 Task: Select a due date automation when advanced on,2 days after a card is due add dates starting this week at 11:00 AM.
Action: Mouse moved to (1213, 98)
Screenshot: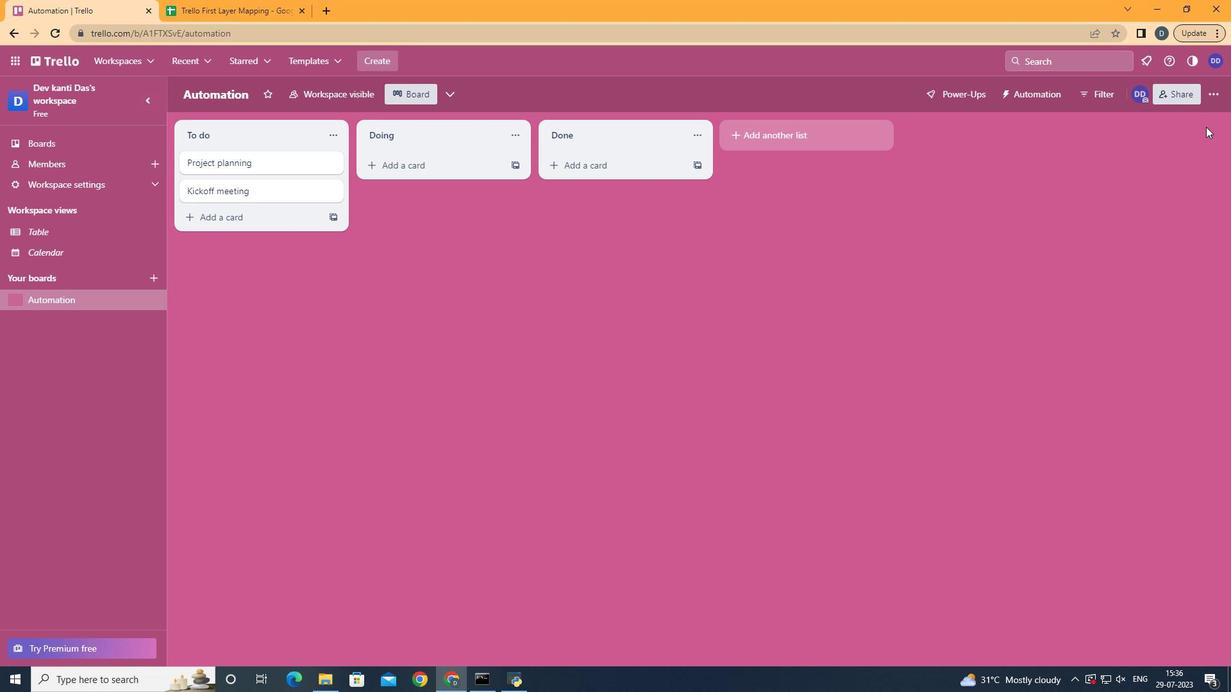 
Action: Mouse pressed left at (1213, 98)
Screenshot: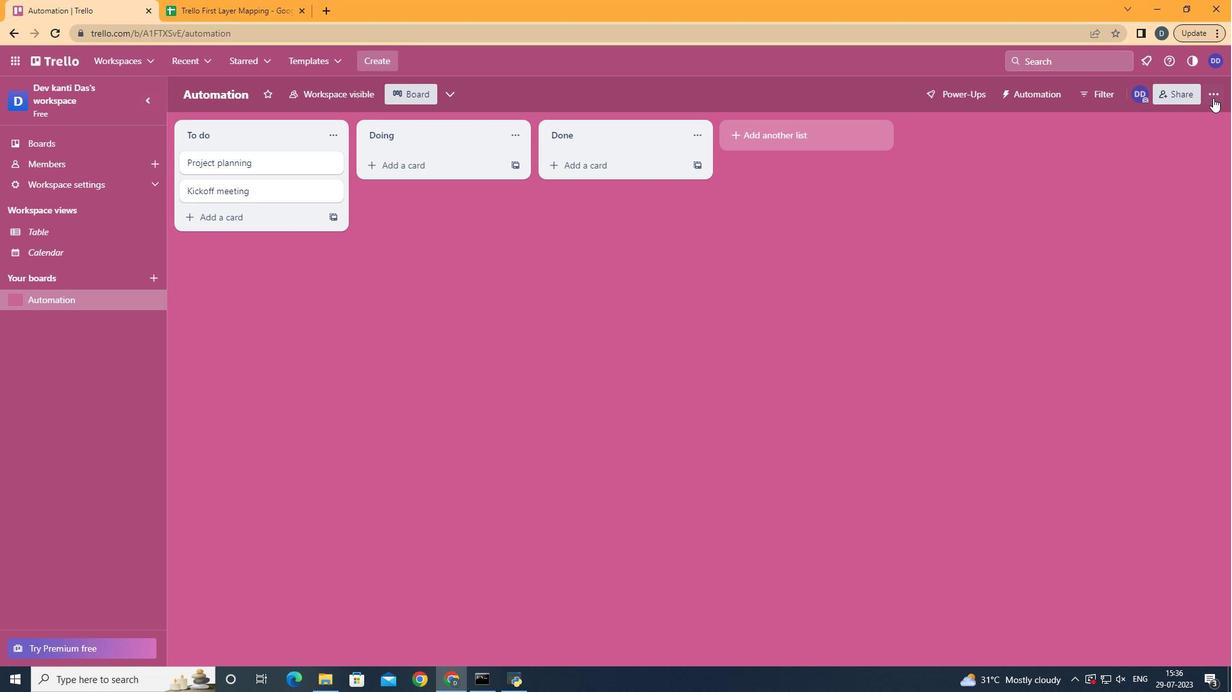 
Action: Mouse moved to (1134, 271)
Screenshot: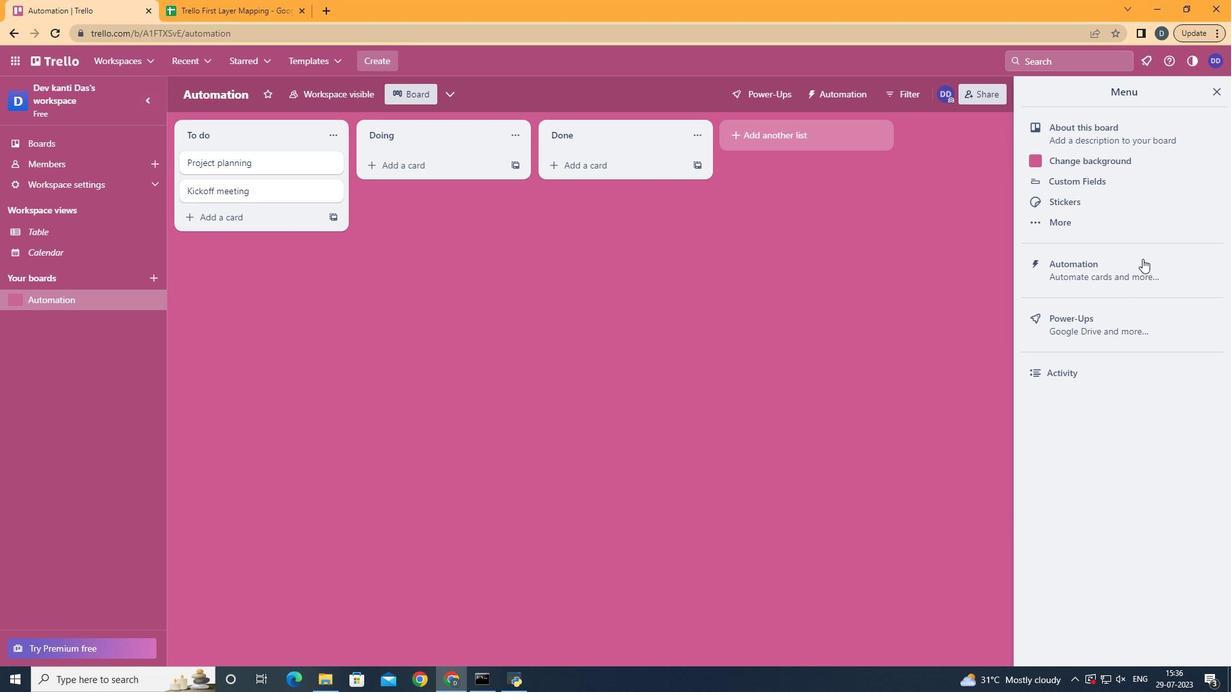 
Action: Mouse pressed left at (1134, 271)
Screenshot: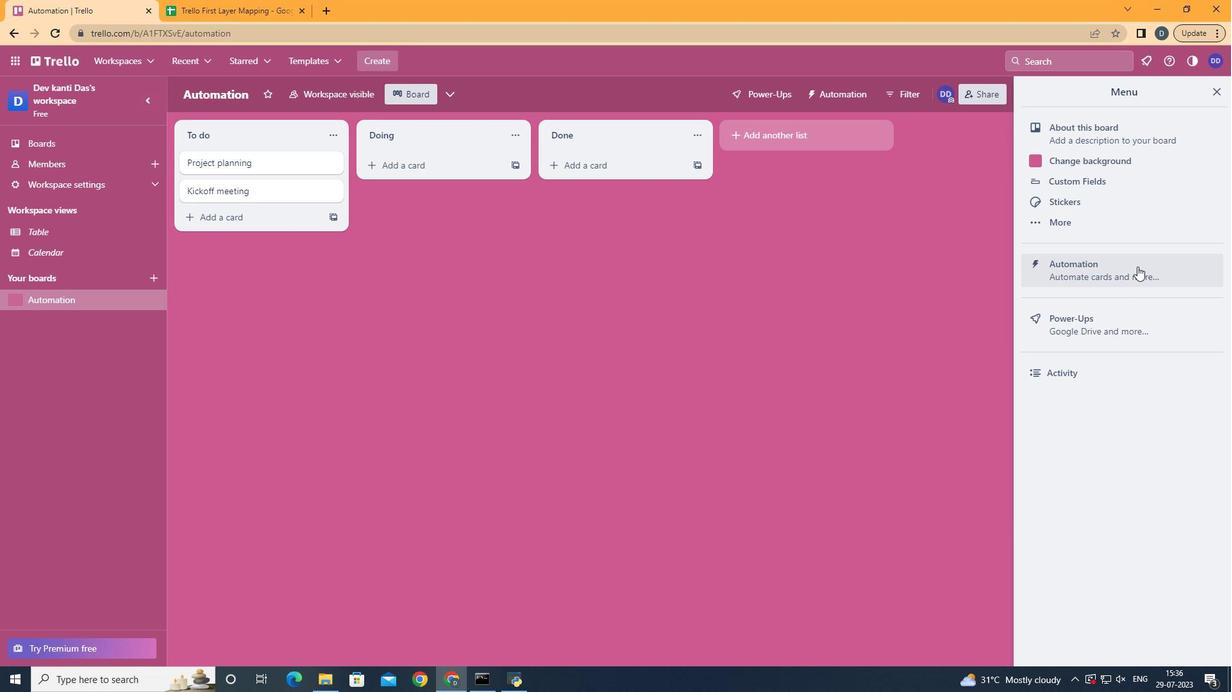 
Action: Mouse moved to (245, 256)
Screenshot: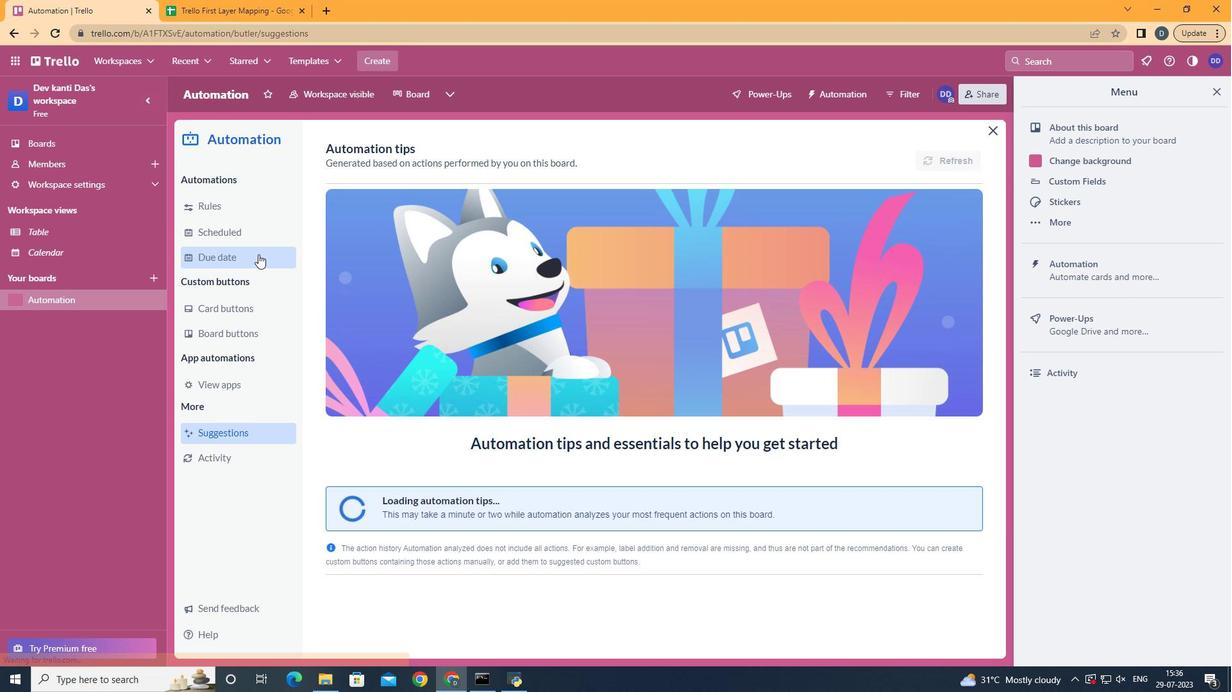
Action: Mouse pressed left at (245, 256)
Screenshot: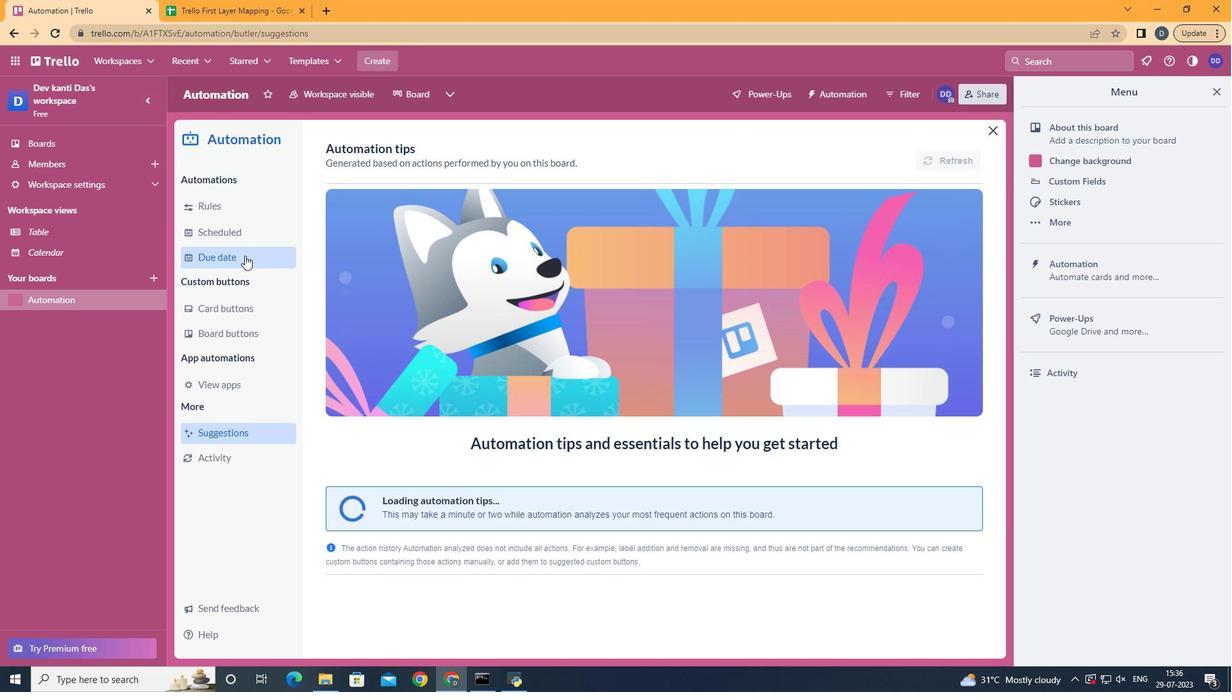 
Action: Mouse moved to (913, 143)
Screenshot: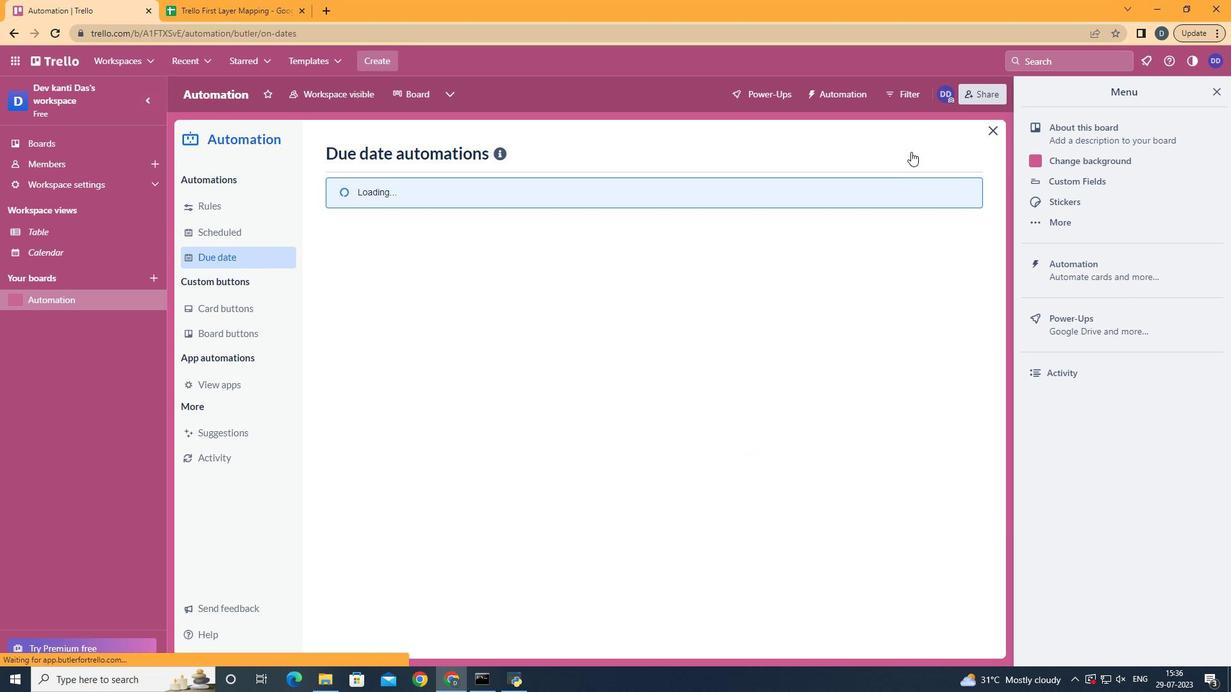 
Action: Mouse pressed left at (913, 143)
Screenshot: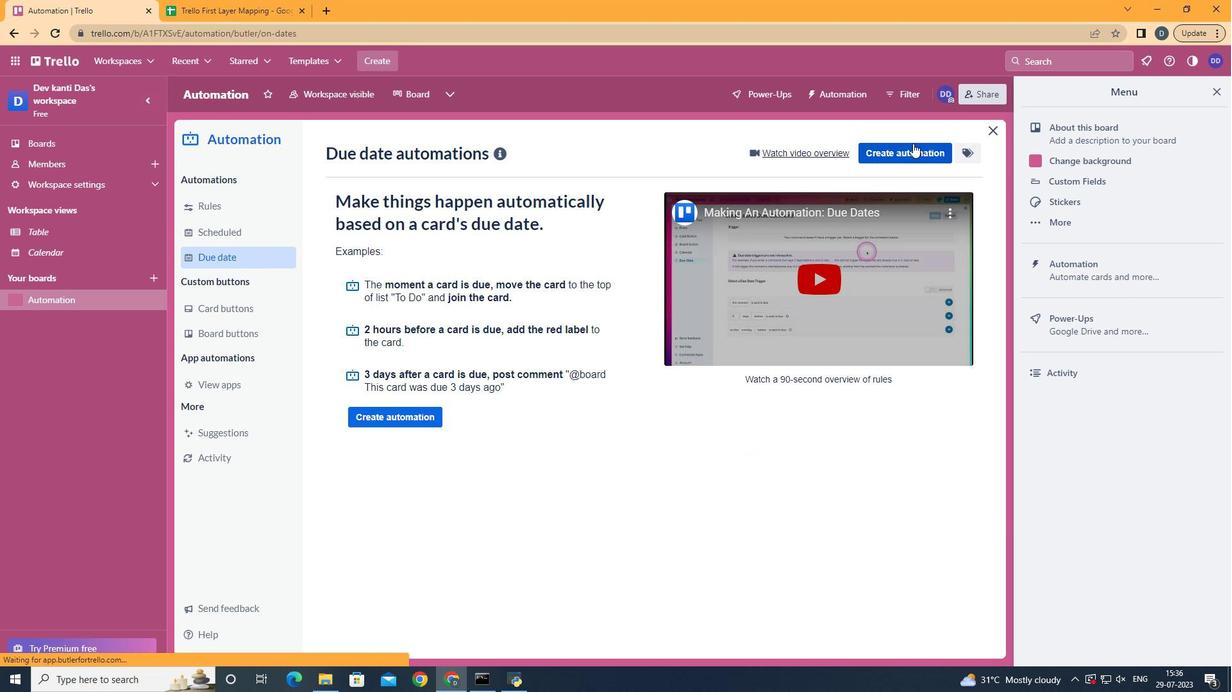 
Action: Mouse moved to (726, 277)
Screenshot: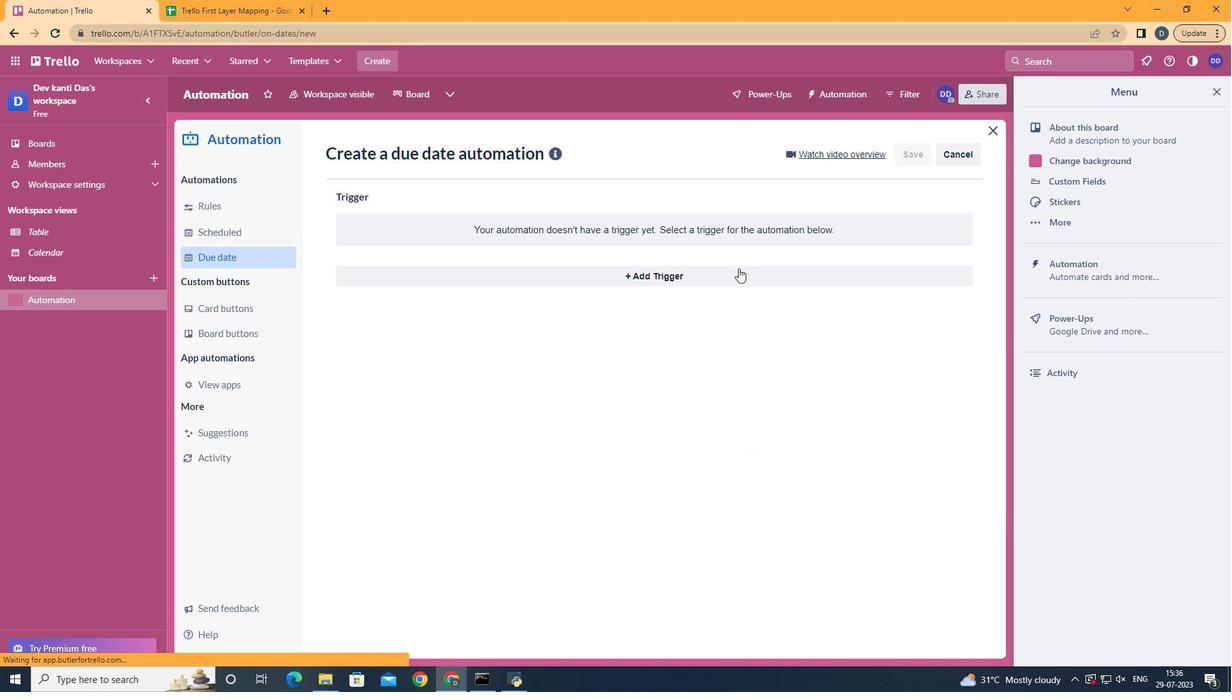 
Action: Mouse pressed left at (726, 277)
Screenshot: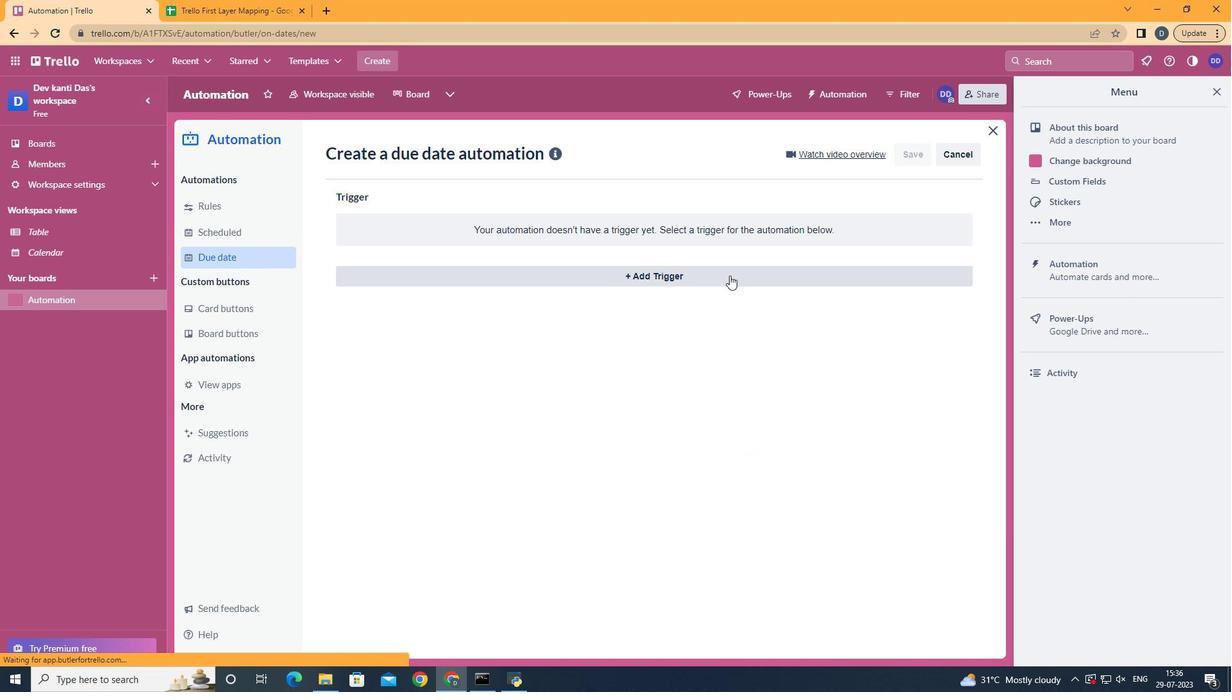 
Action: Mouse moved to (459, 522)
Screenshot: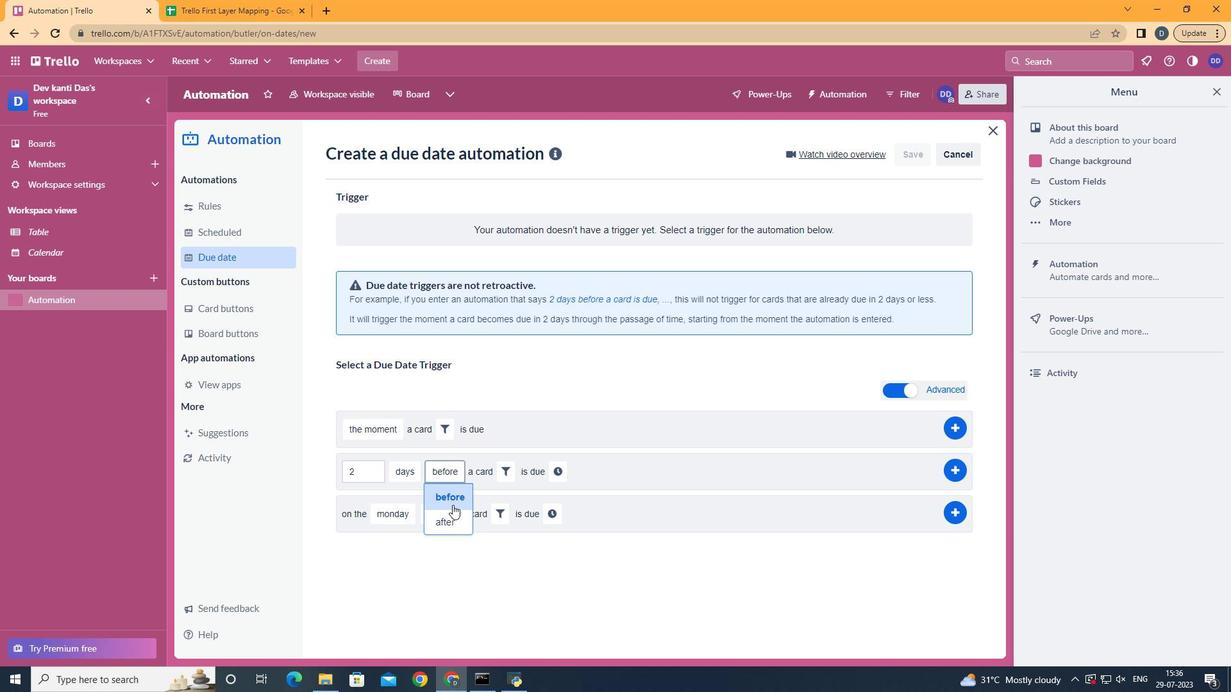 
Action: Mouse pressed left at (459, 522)
Screenshot: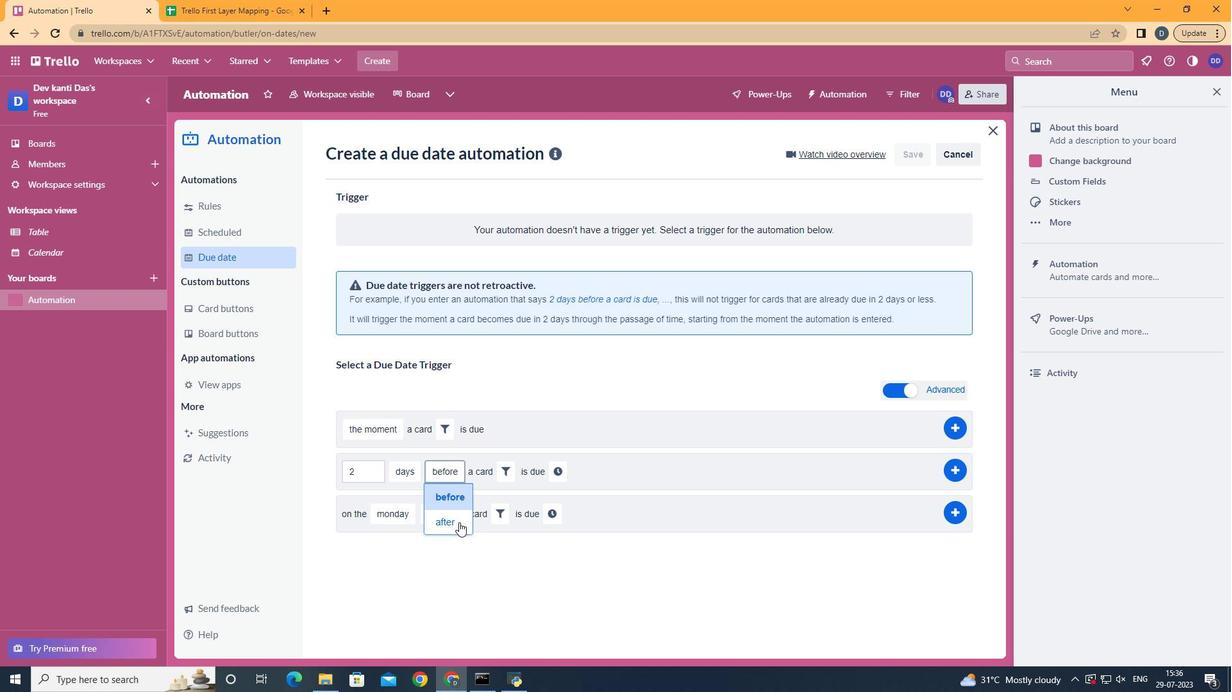 
Action: Mouse moved to (501, 472)
Screenshot: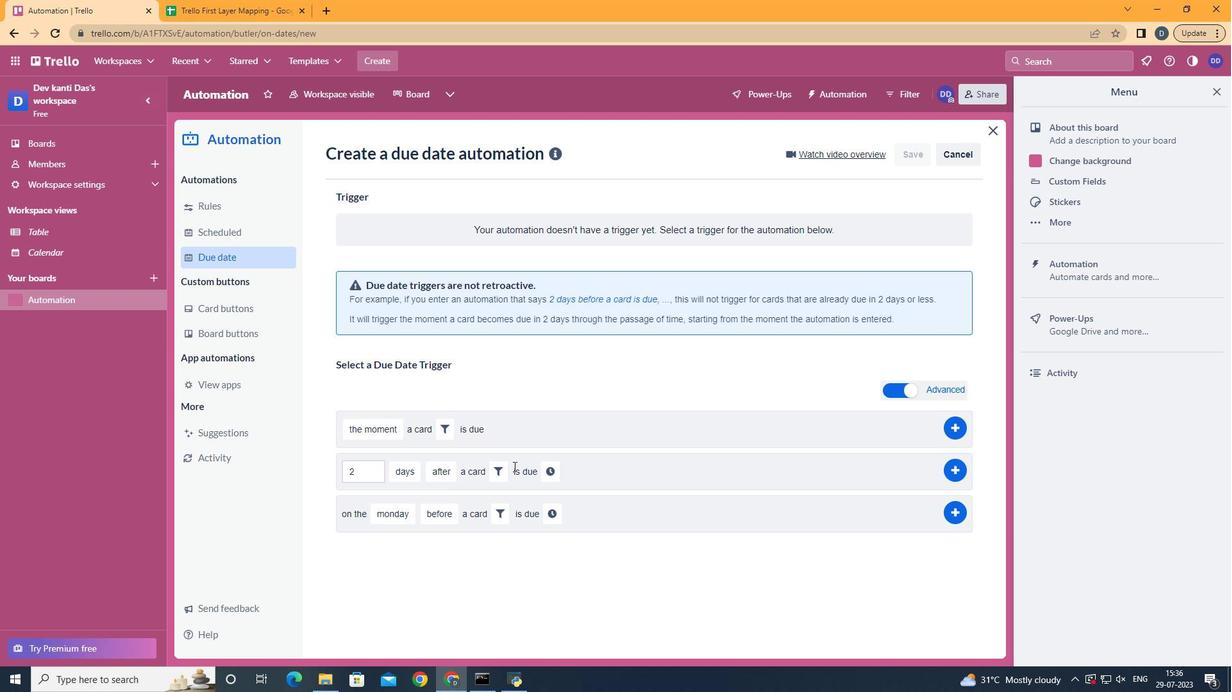 
Action: Mouse pressed left at (501, 472)
Screenshot: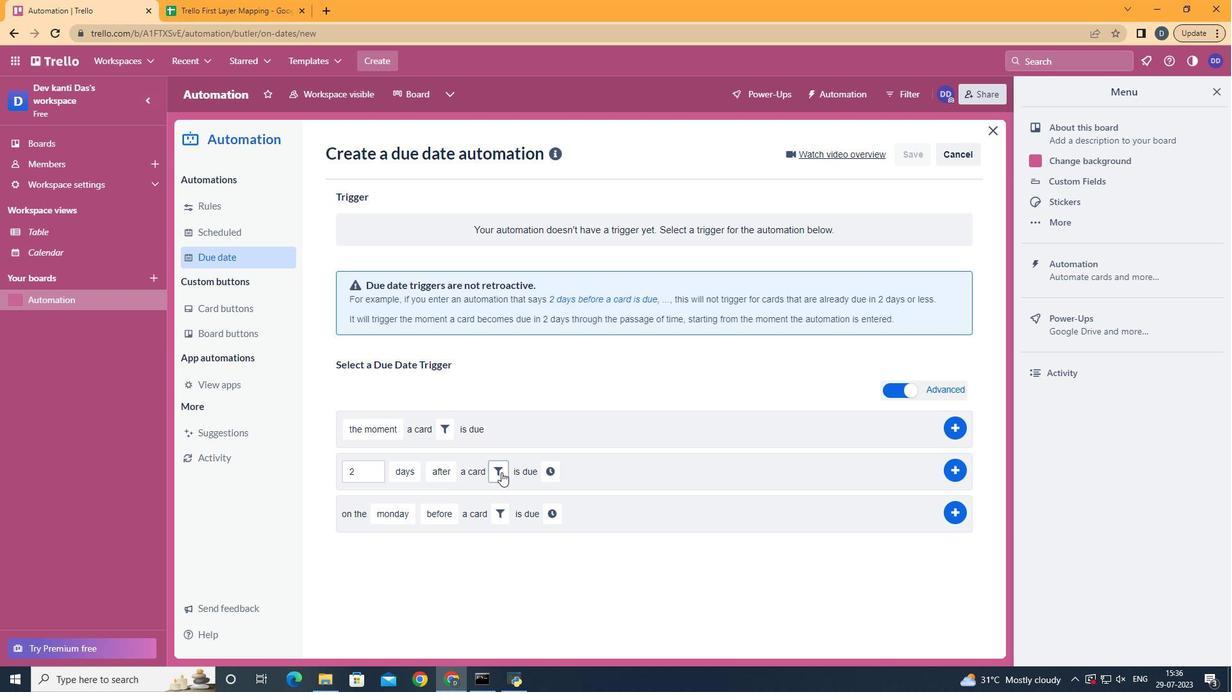 
Action: Mouse moved to (563, 513)
Screenshot: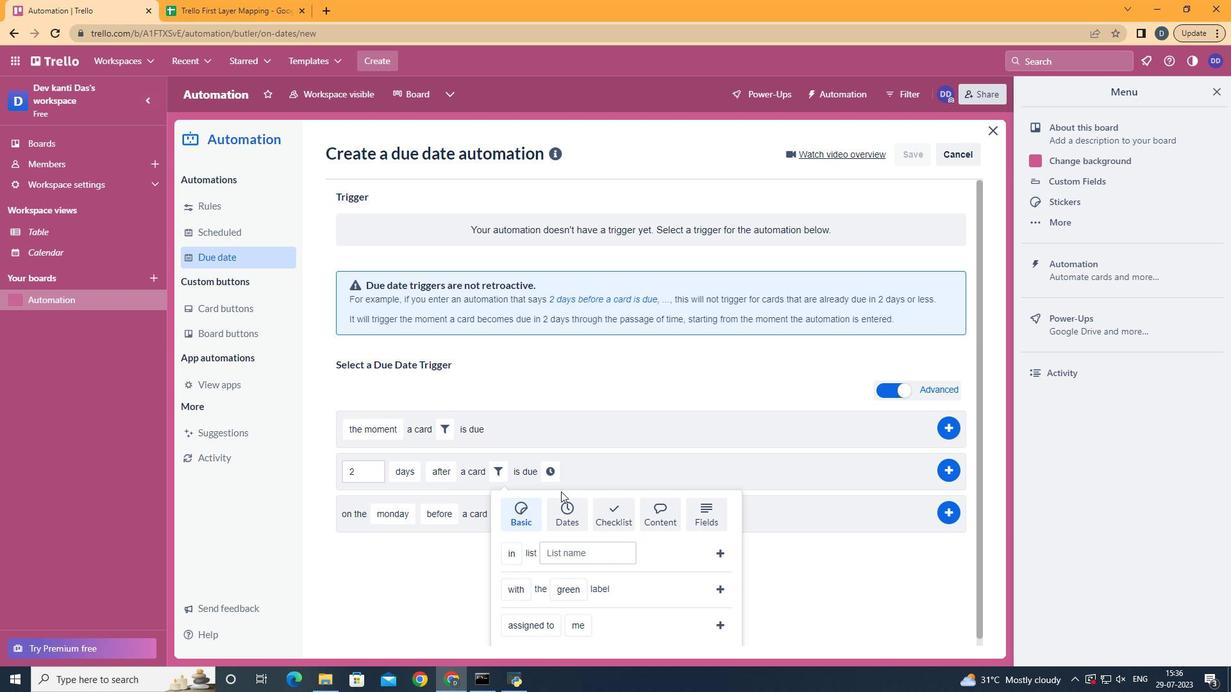 
Action: Mouse pressed left at (563, 513)
Screenshot: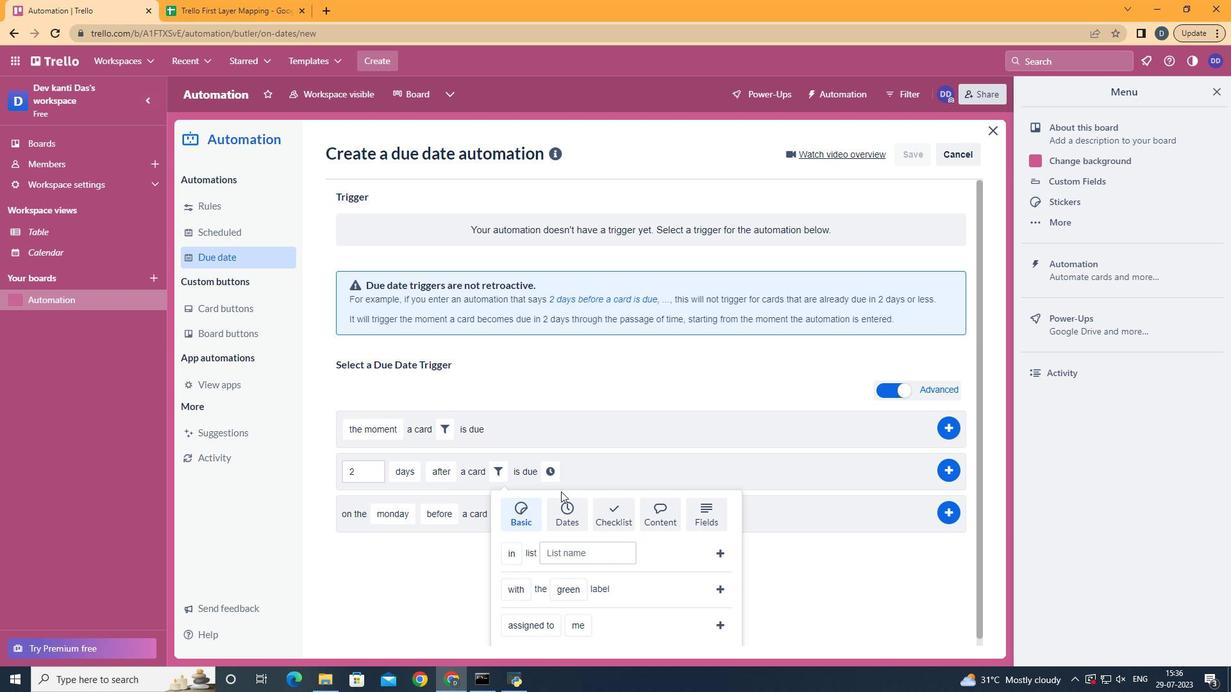 
Action: Mouse scrolled (563, 512) with delta (0, 0)
Screenshot: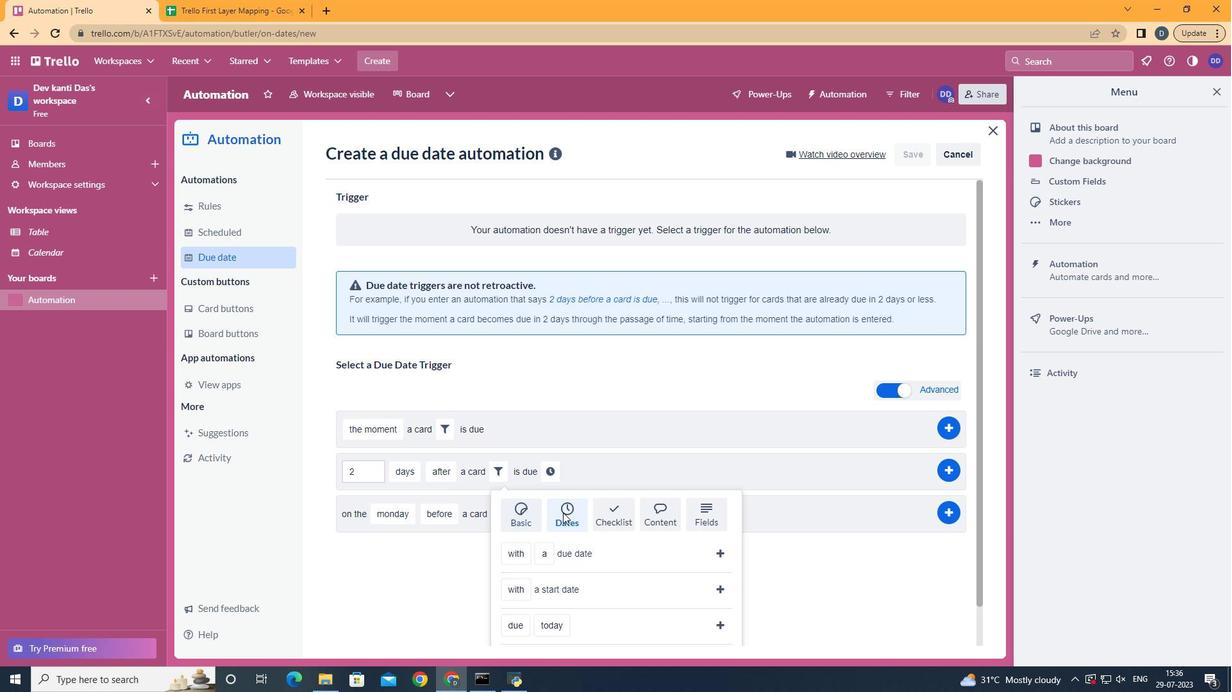 
Action: Mouse scrolled (563, 512) with delta (0, 0)
Screenshot: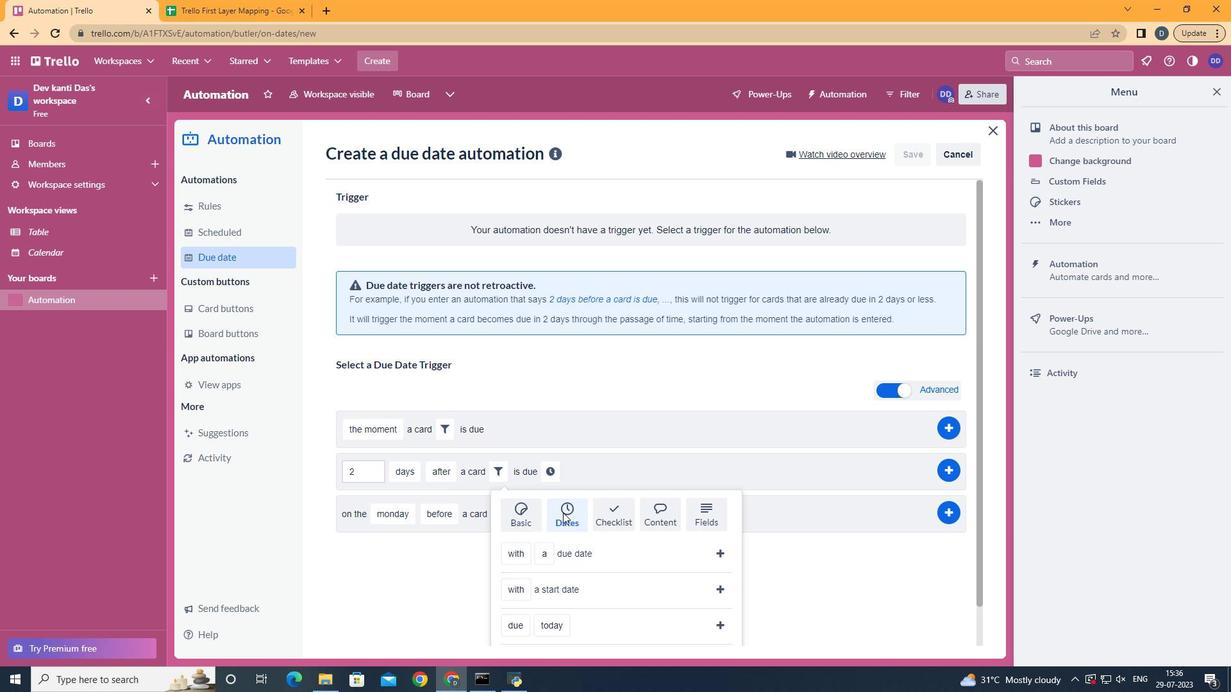
Action: Mouse scrolled (563, 512) with delta (0, 0)
Screenshot: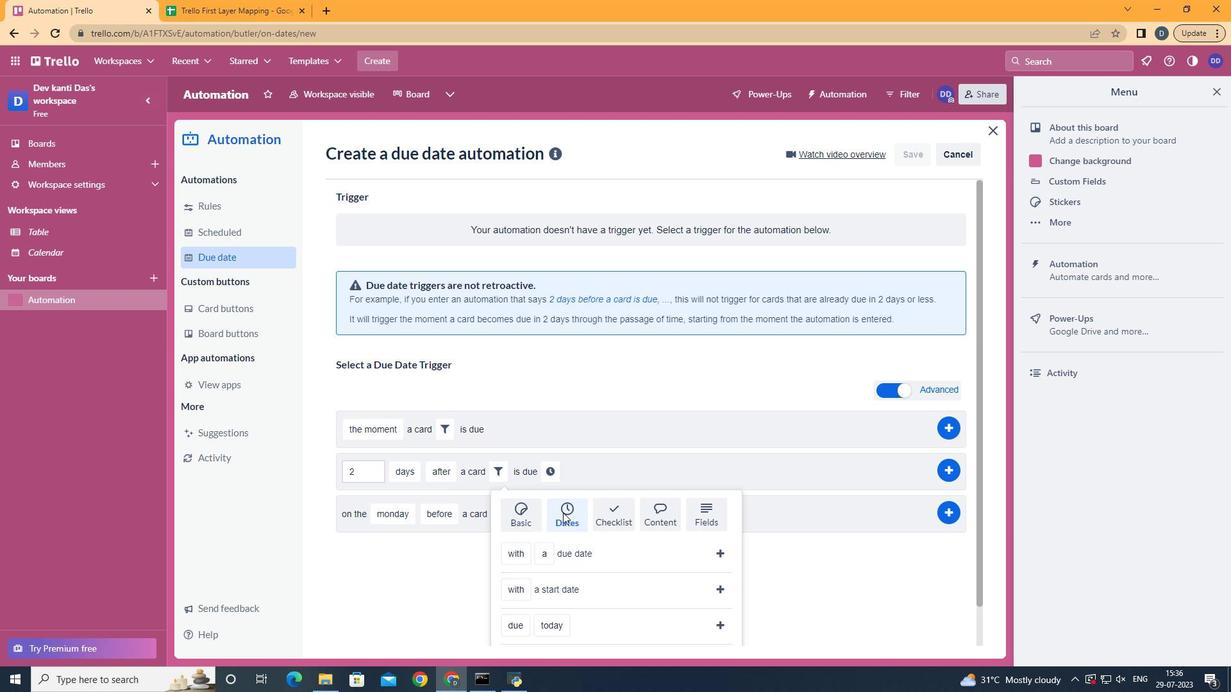 
Action: Mouse scrolled (563, 512) with delta (0, 0)
Screenshot: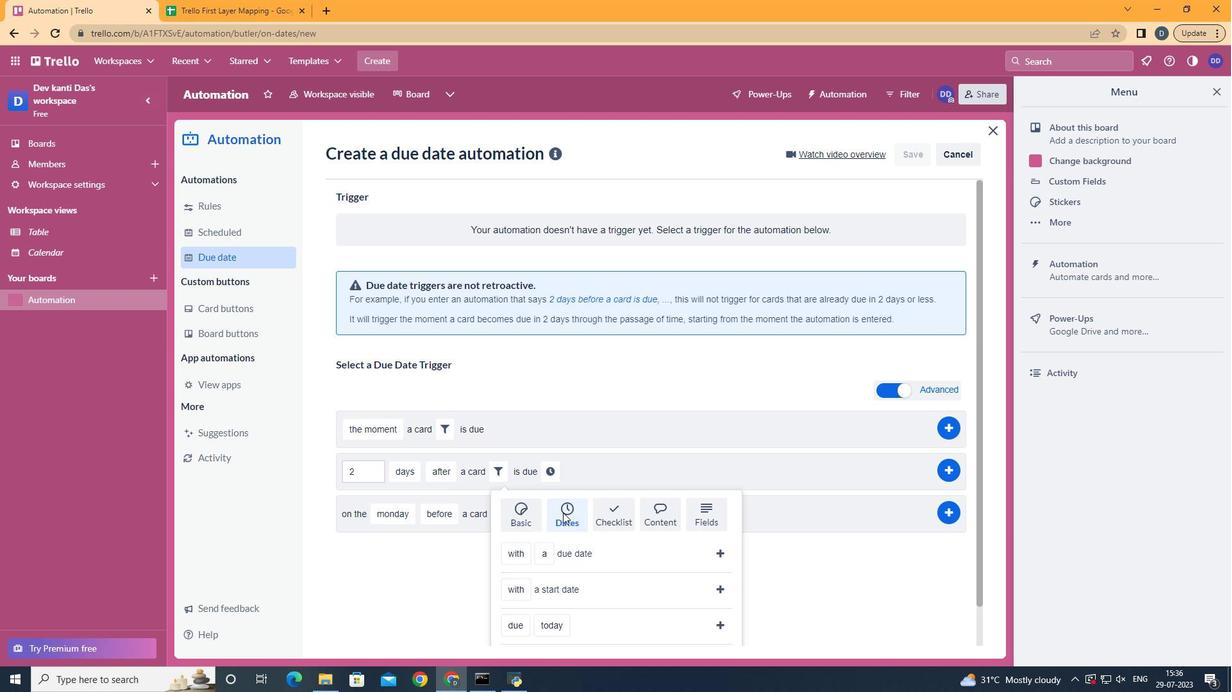 
Action: Mouse moved to (533, 535)
Screenshot: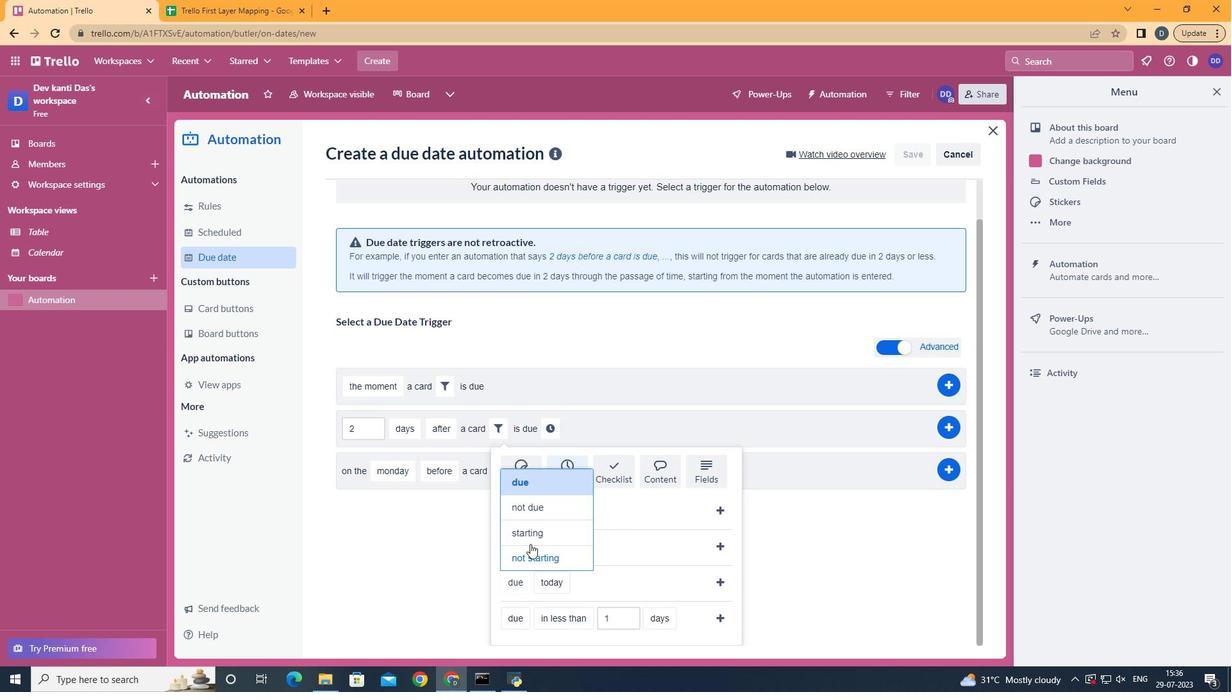 
Action: Mouse pressed left at (533, 535)
Screenshot: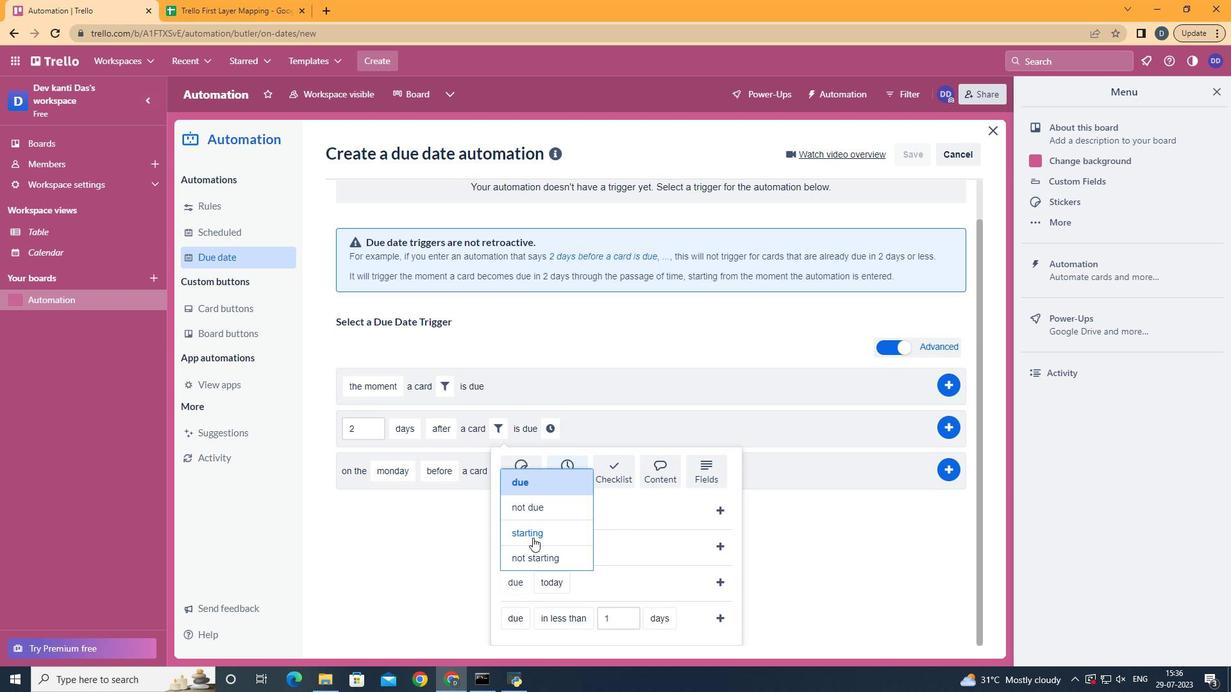 
Action: Mouse moved to (588, 483)
Screenshot: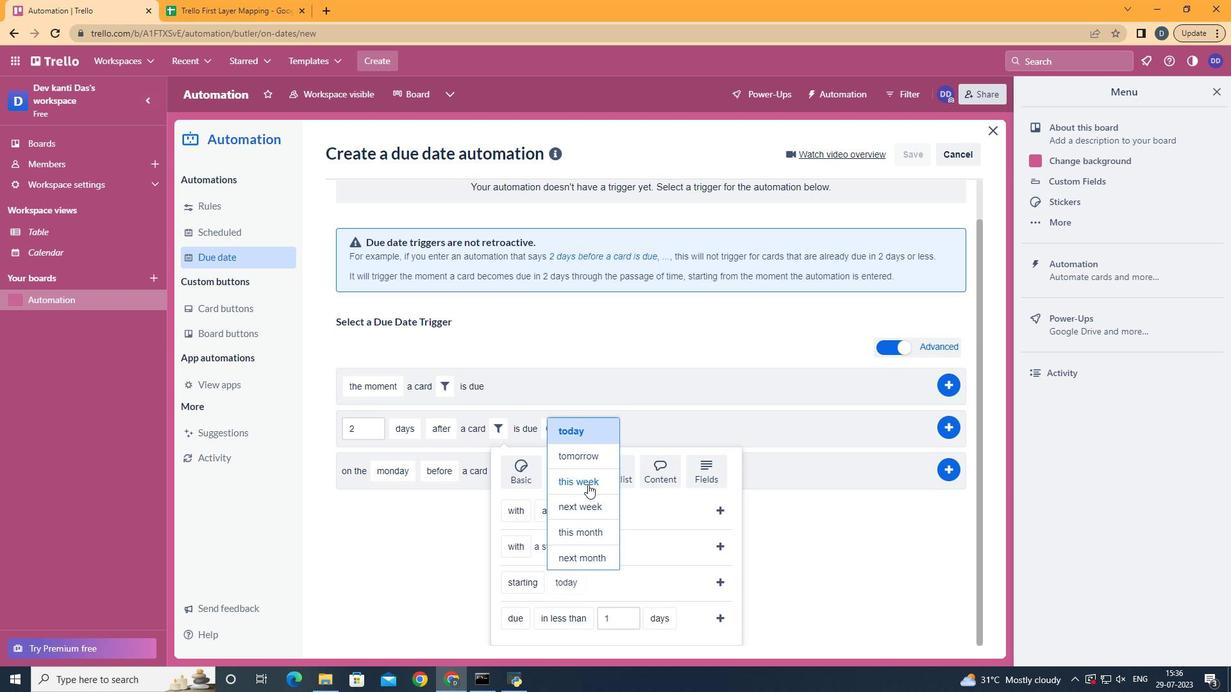 
Action: Mouse pressed left at (588, 483)
Screenshot: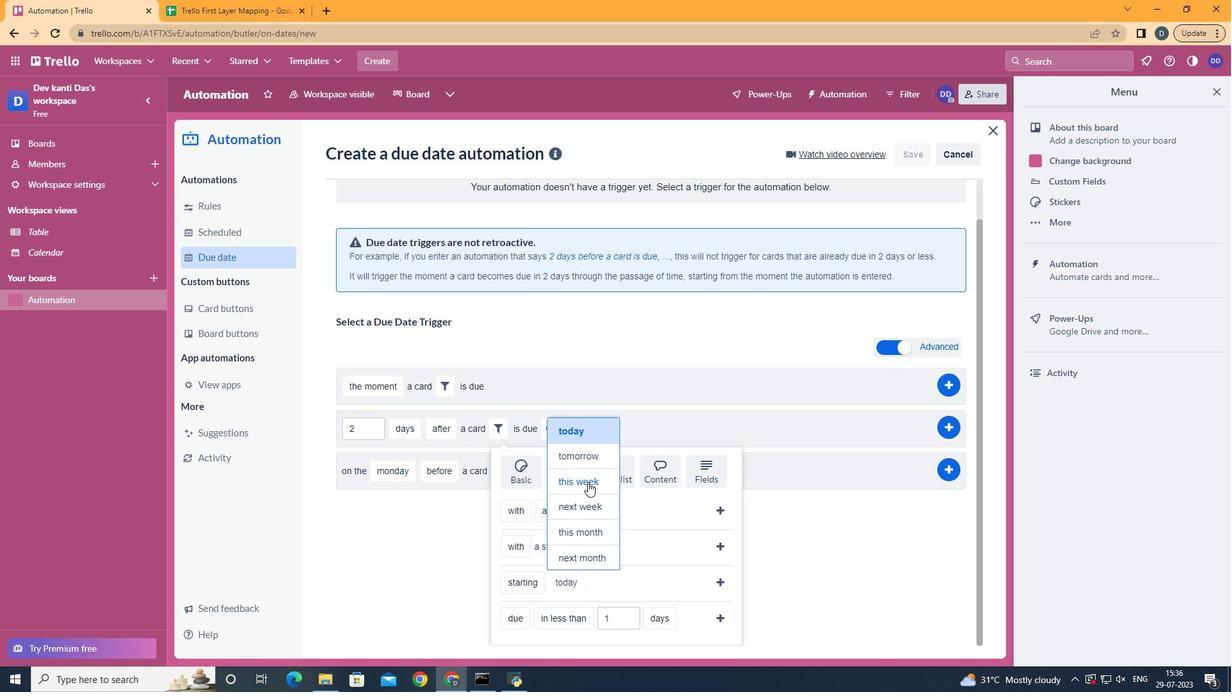 
Action: Mouse moved to (712, 576)
Screenshot: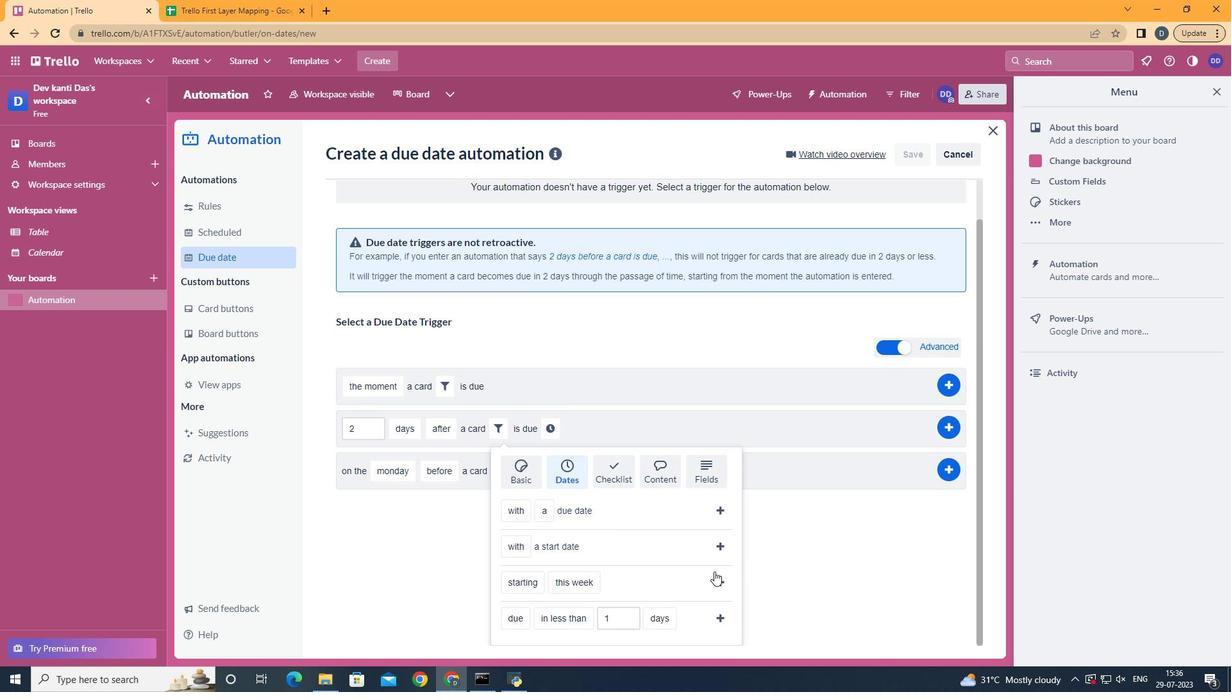 
Action: Mouse pressed left at (712, 576)
Screenshot: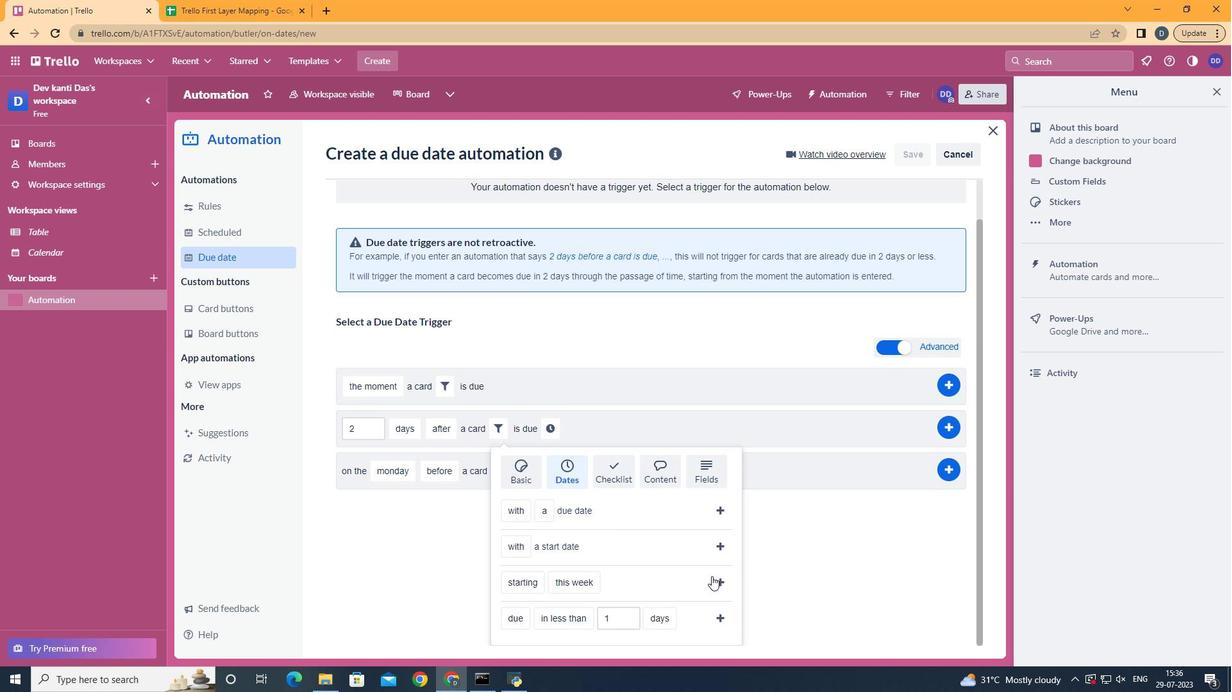 
Action: Mouse moved to (656, 472)
Screenshot: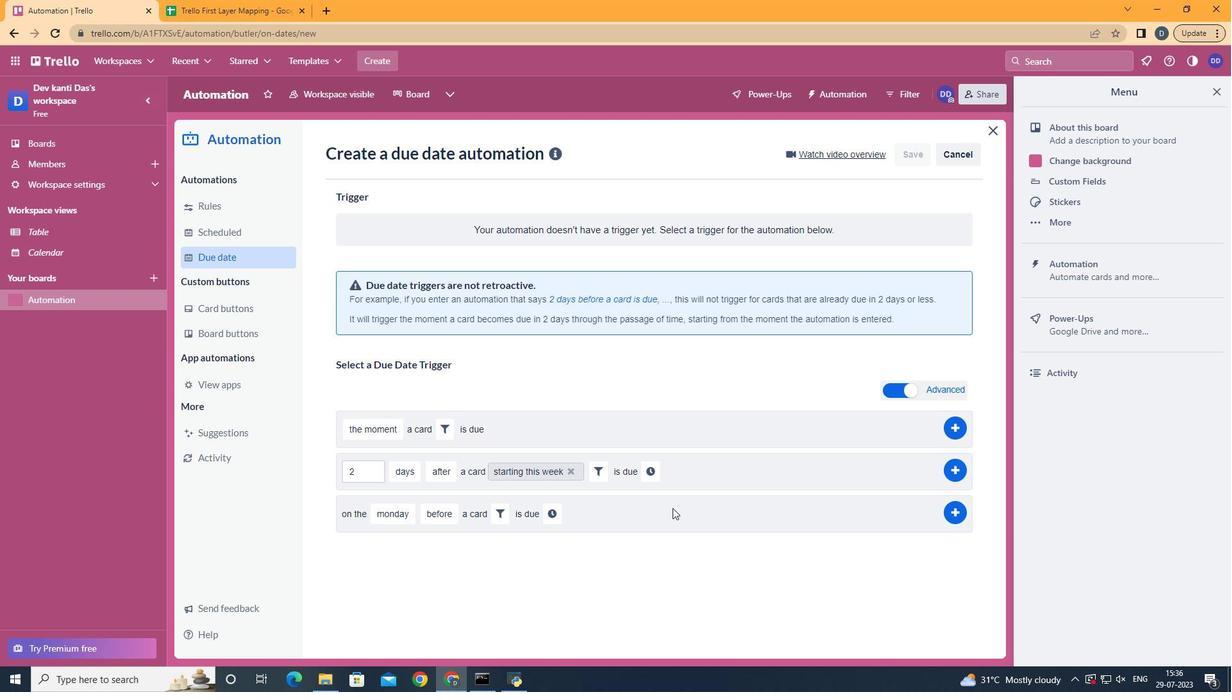 
Action: Mouse pressed left at (656, 472)
Screenshot: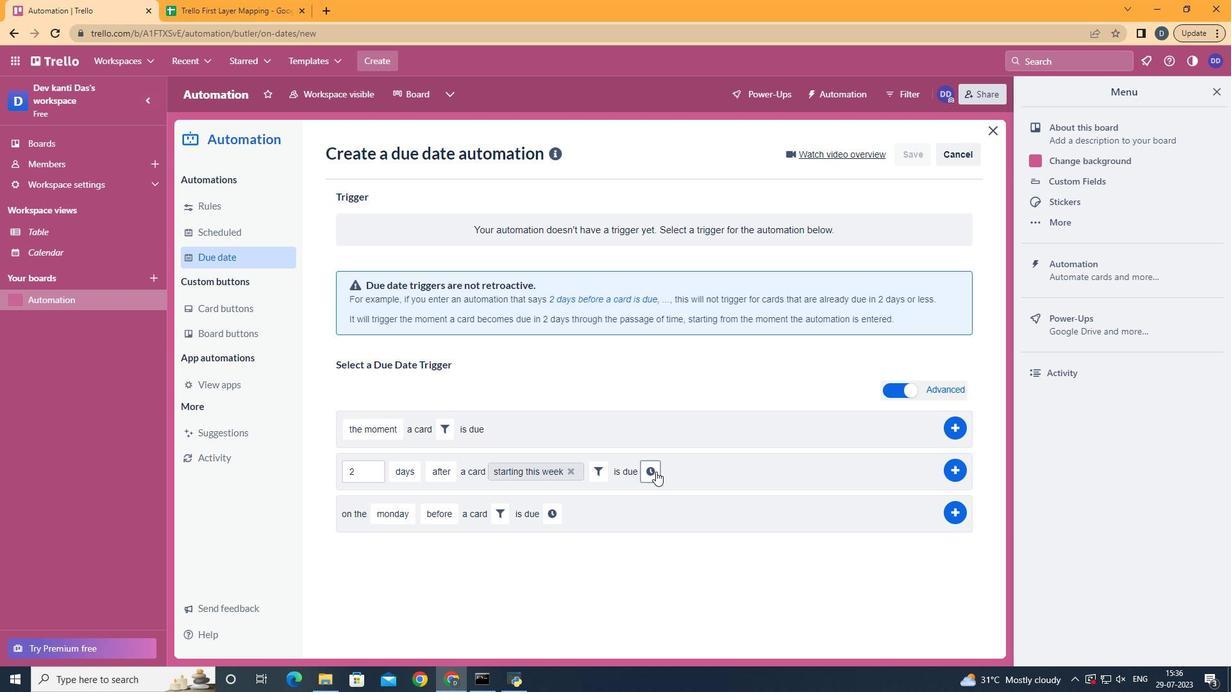 
Action: Mouse moved to (682, 478)
Screenshot: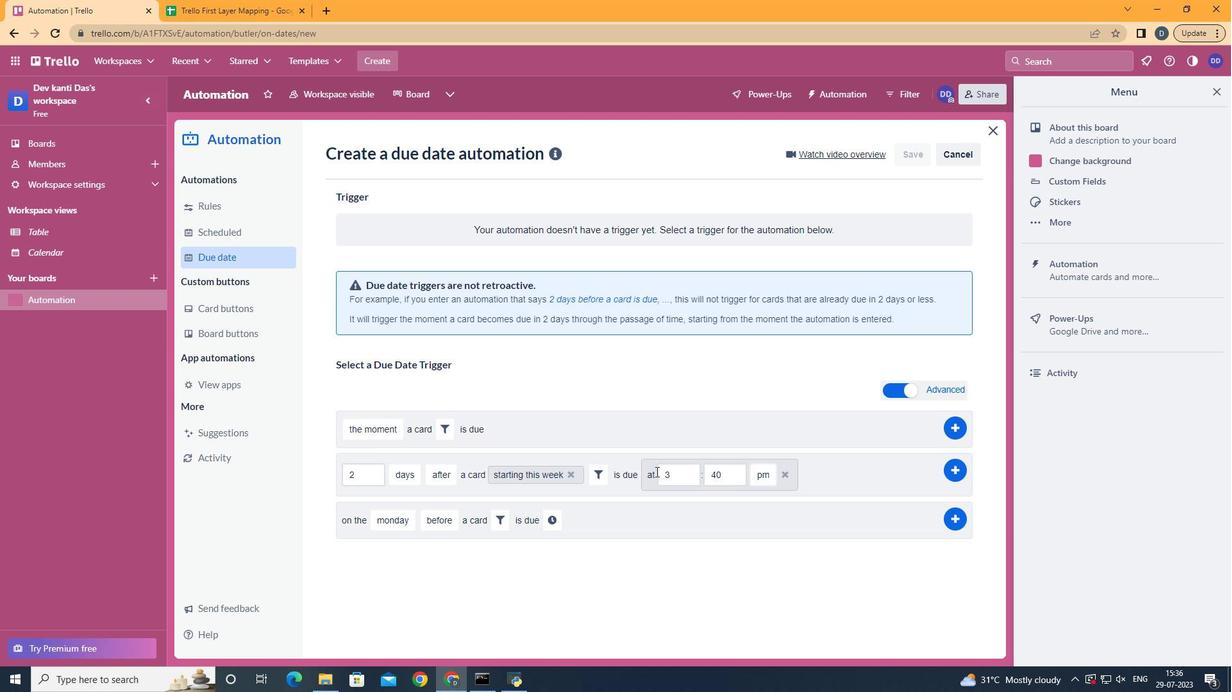 
Action: Mouse pressed left at (682, 478)
Screenshot: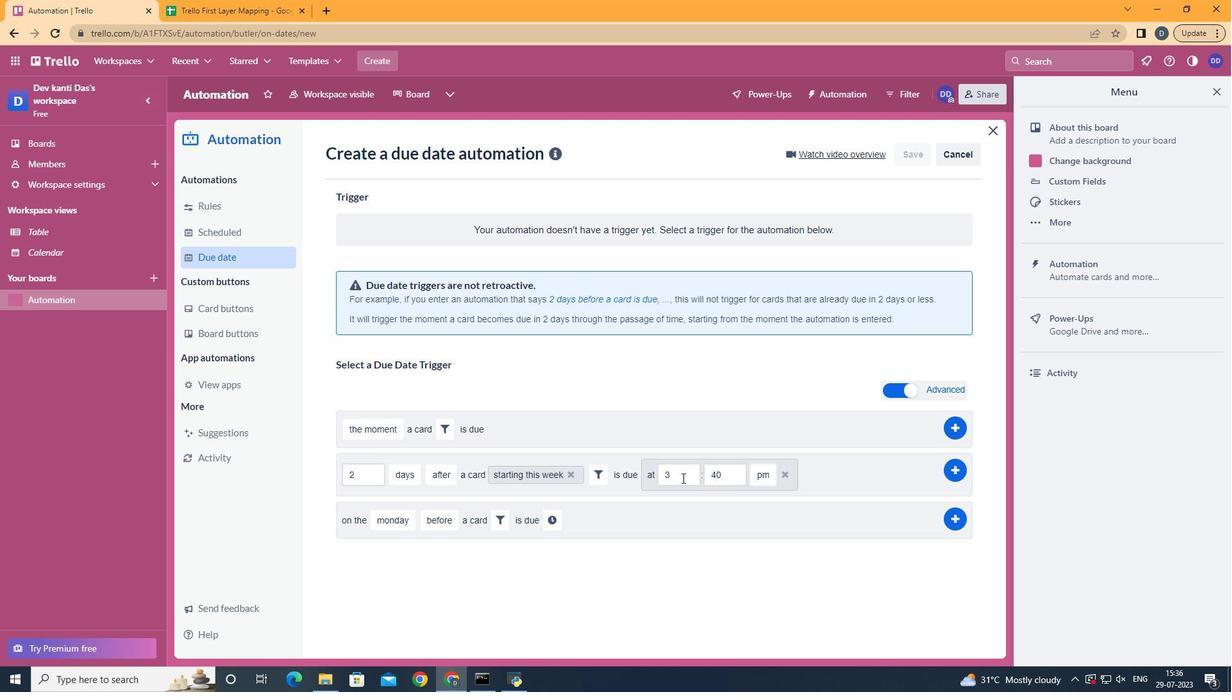 
Action: Key pressed <Key.backspace>11
Screenshot: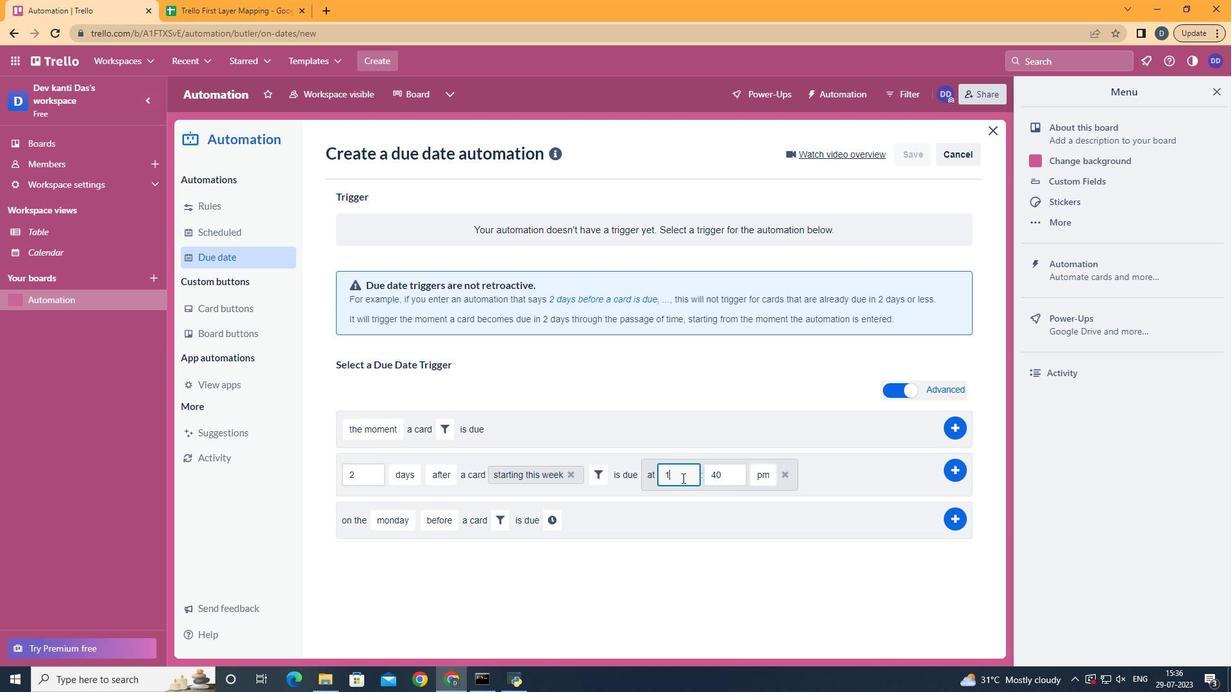 
Action: Mouse moved to (731, 469)
Screenshot: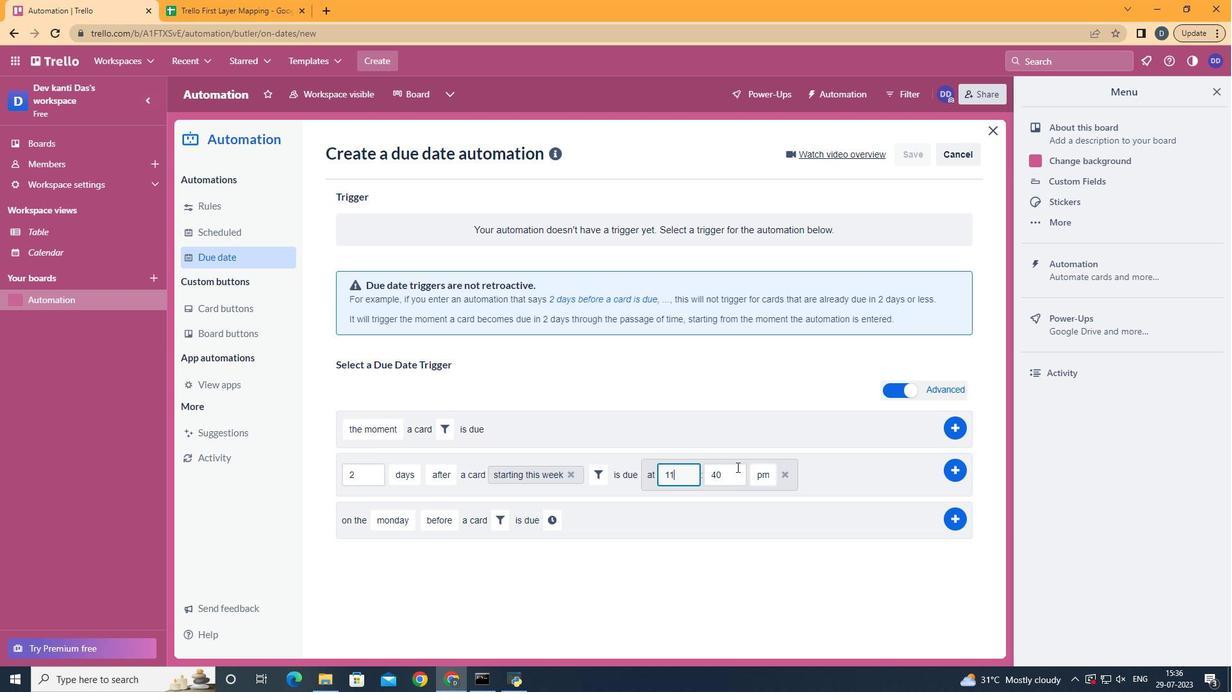
Action: Mouse pressed left at (731, 469)
Screenshot: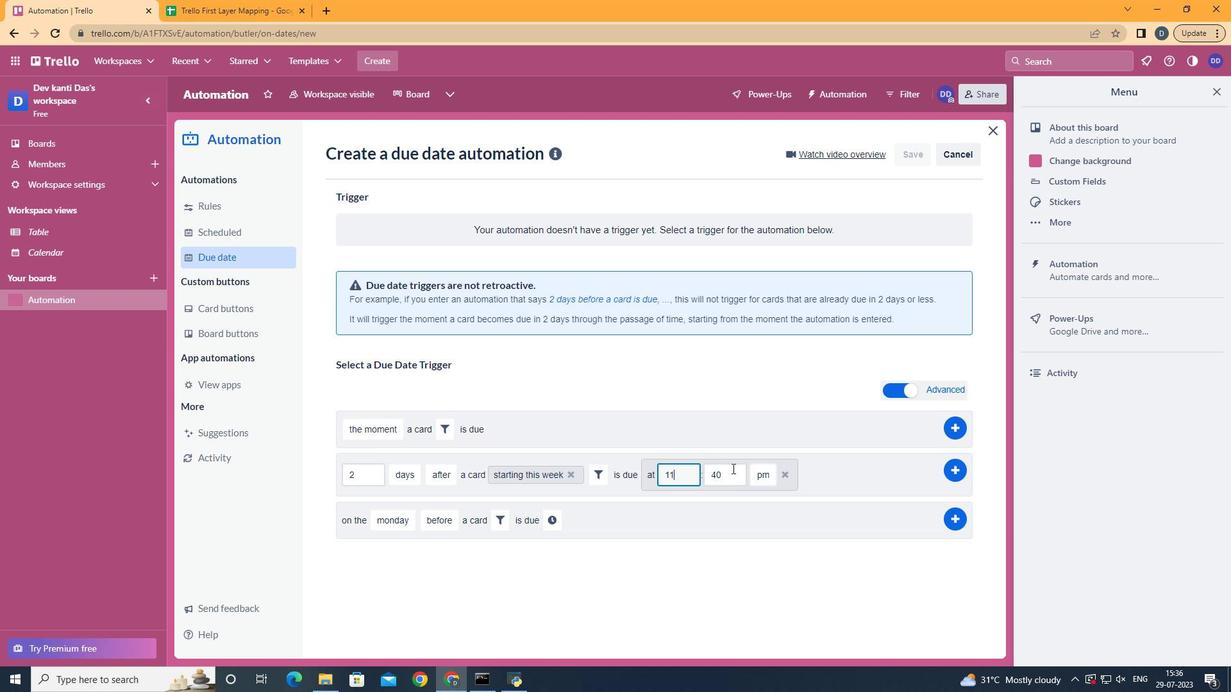 
Action: Key pressed <Key.backspace><Key.backspace>00
Screenshot: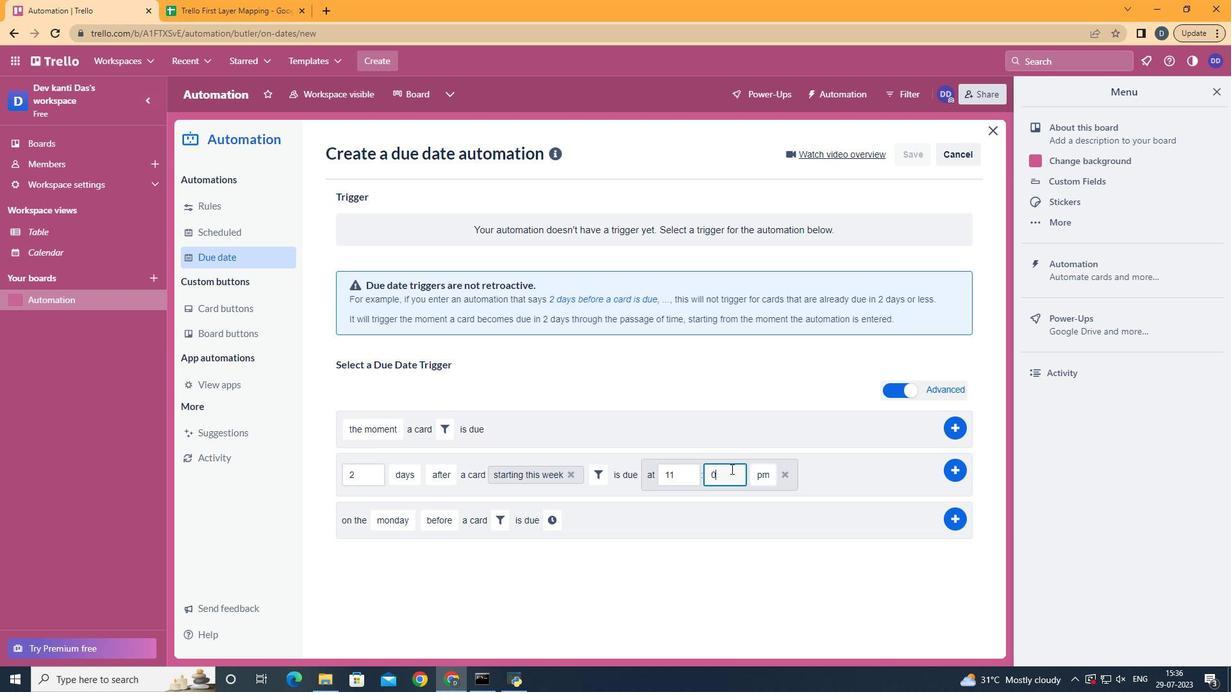 
Action: Mouse moved to (763, 492)
Screenshot: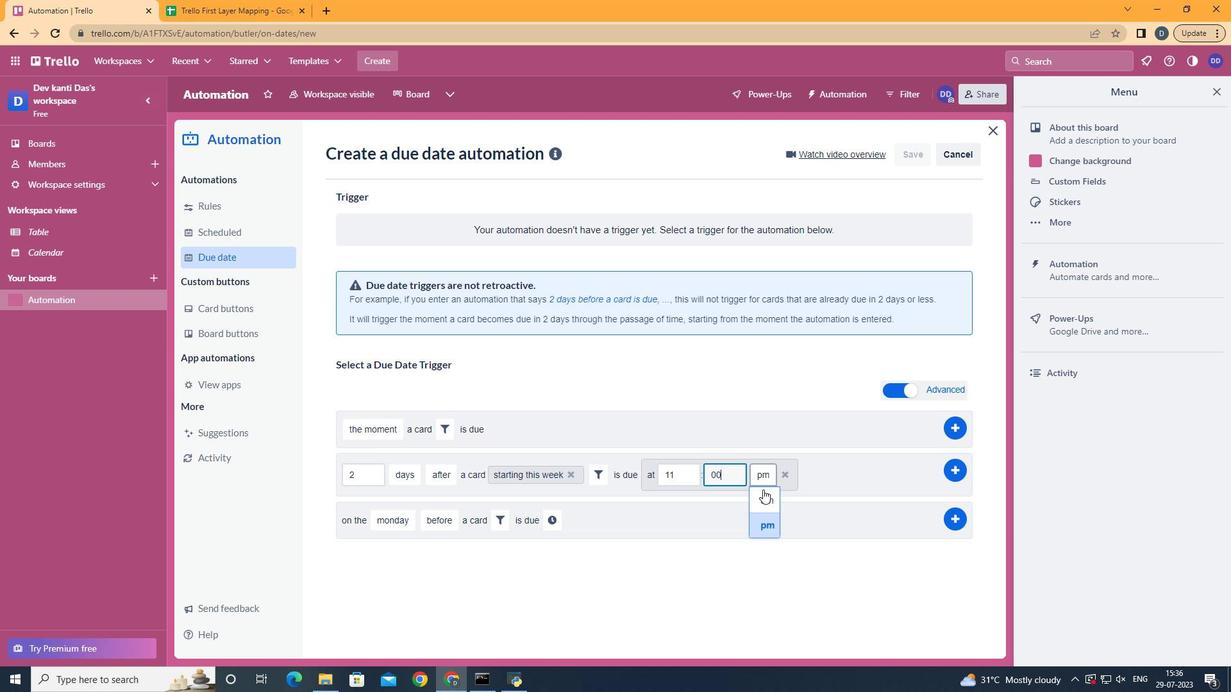 
Action: Mouse pressed left at (763, 492)
Screenshot: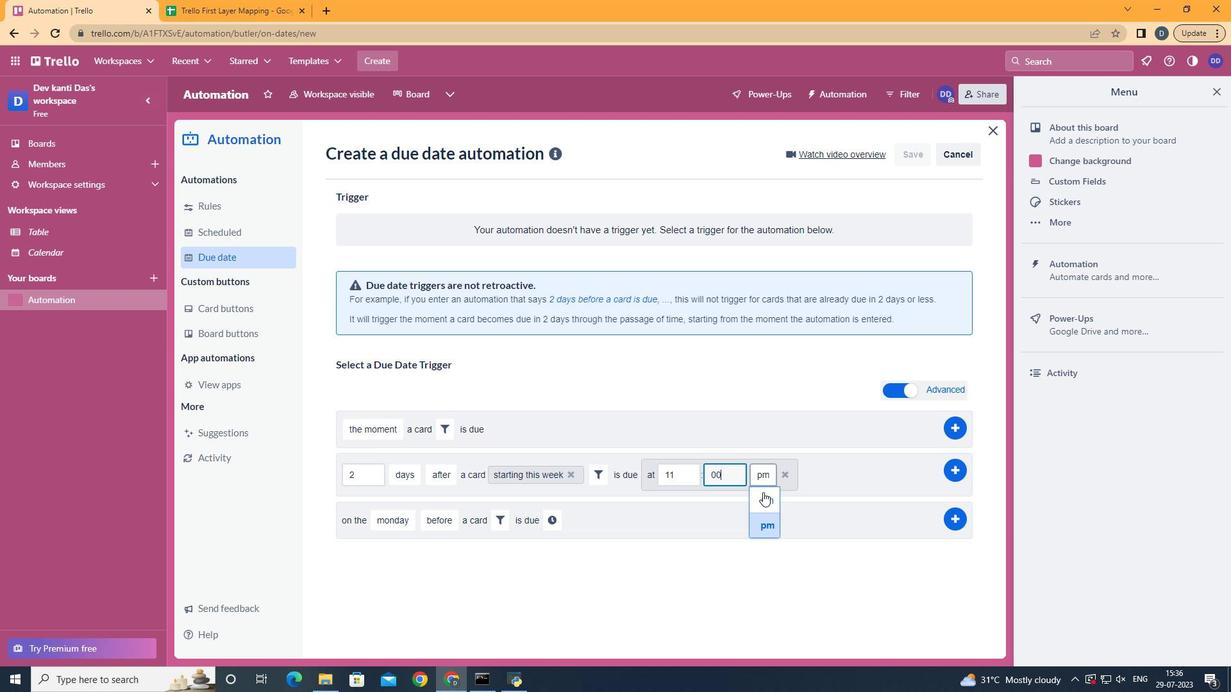 
